 Task: Create a due date automation trigger when advanced on, on the tuesday of the week before a card is due add dates due tomorrow at 11:00 AM.
Action: Mouse moved to (1102, 90)
Screenshot: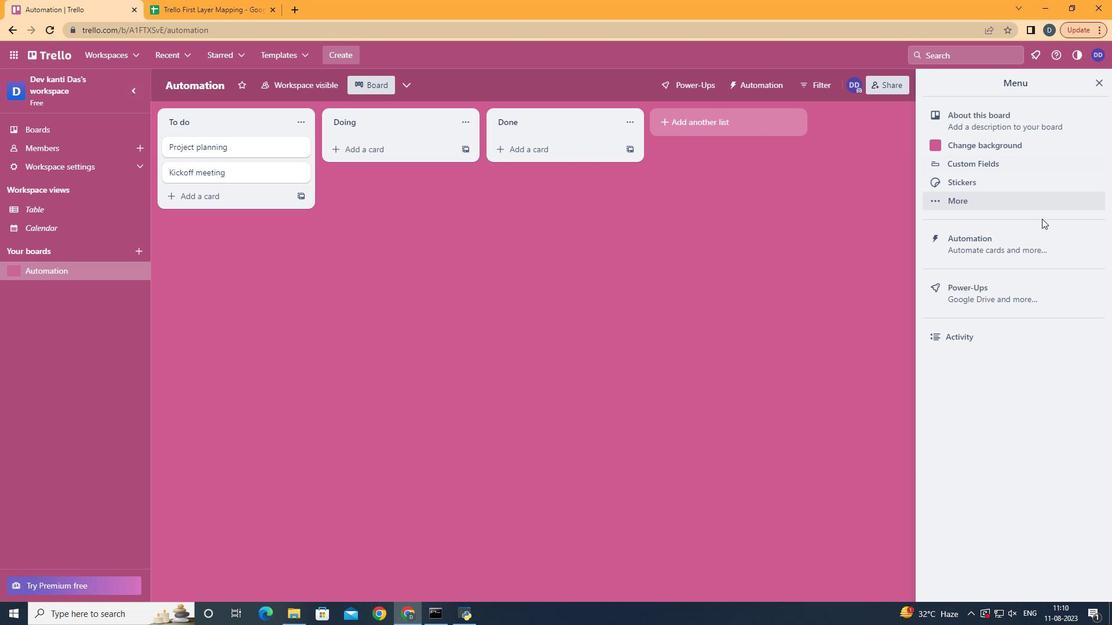 
Action: Mouse pressed left at (1102, 90)
Screenshot: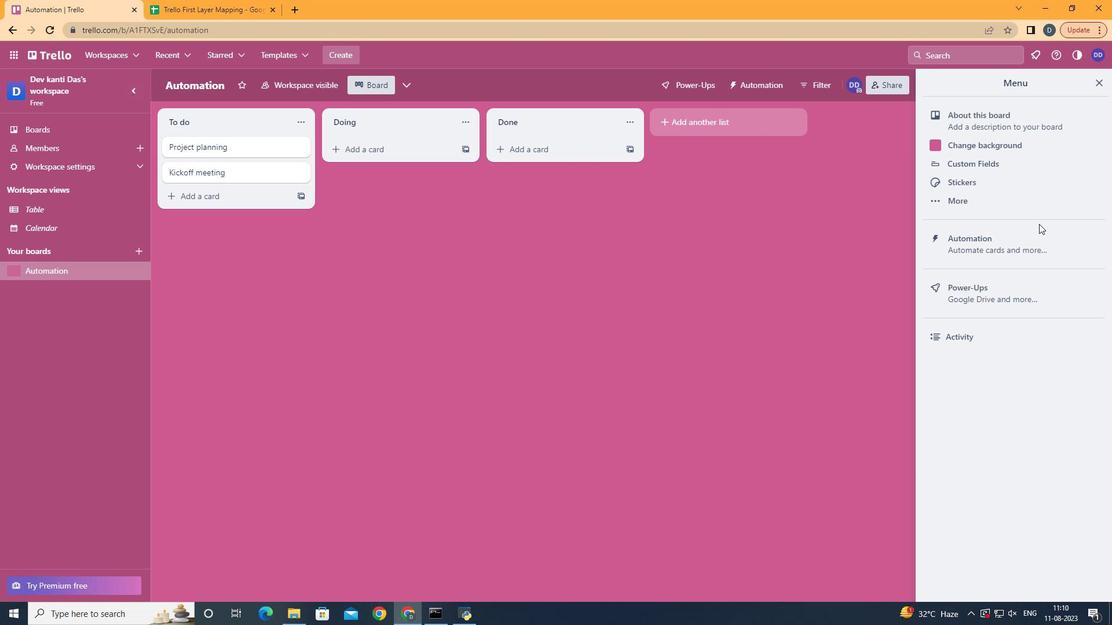 
Action: Mouse moved to (1034, 245)
Screenshot: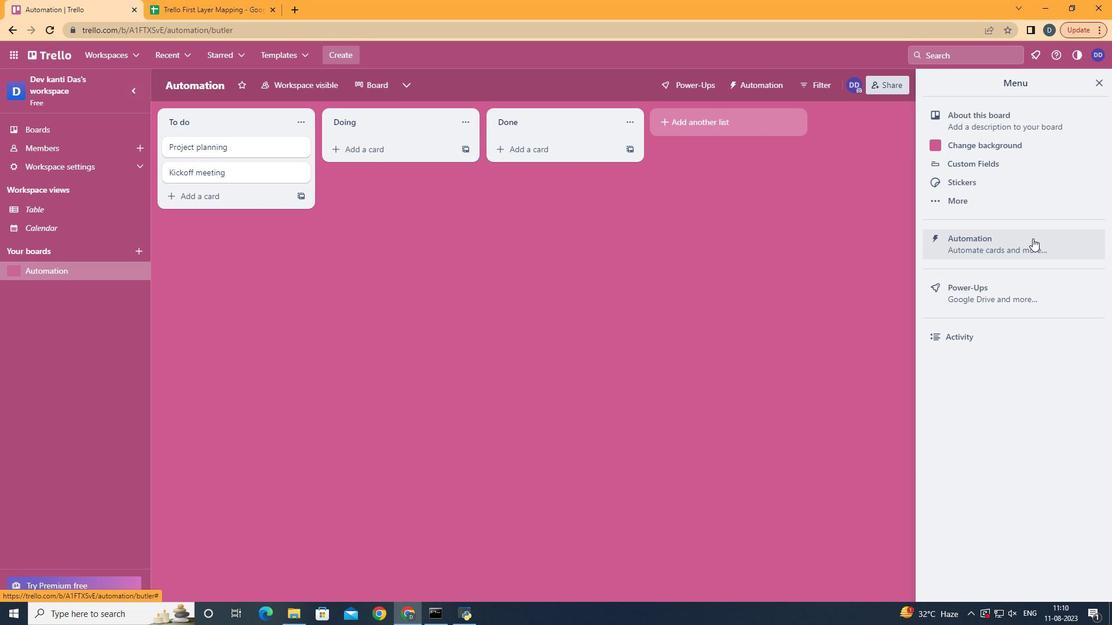 
Action: Mouse pressed left at (1034, 245)
Screenshot: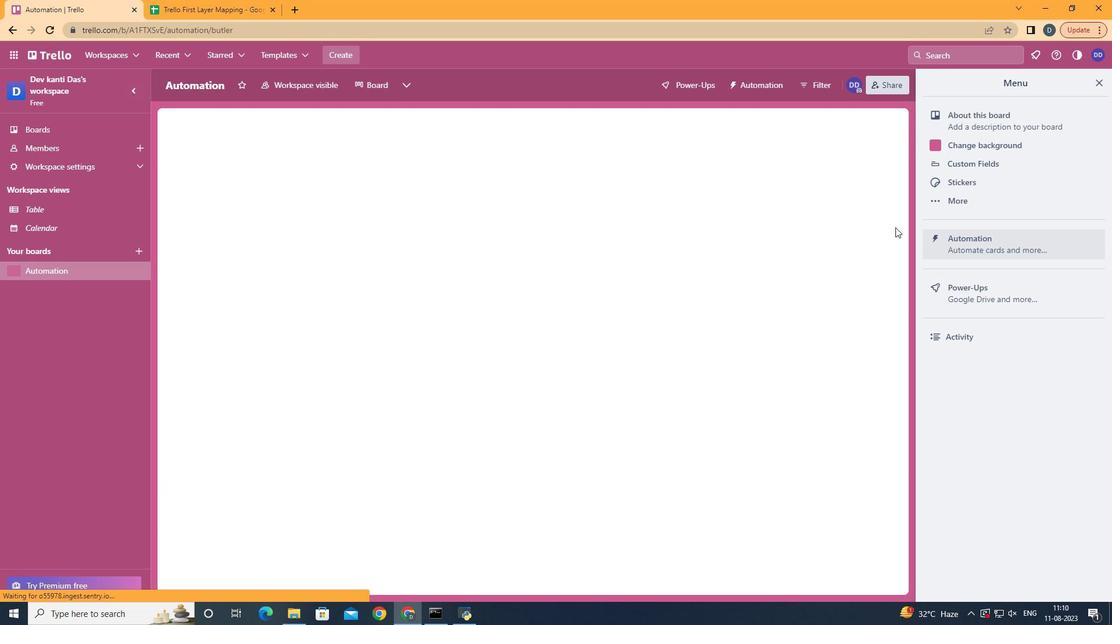 
Action: Mouse moved to (218, 235)
Screenshot: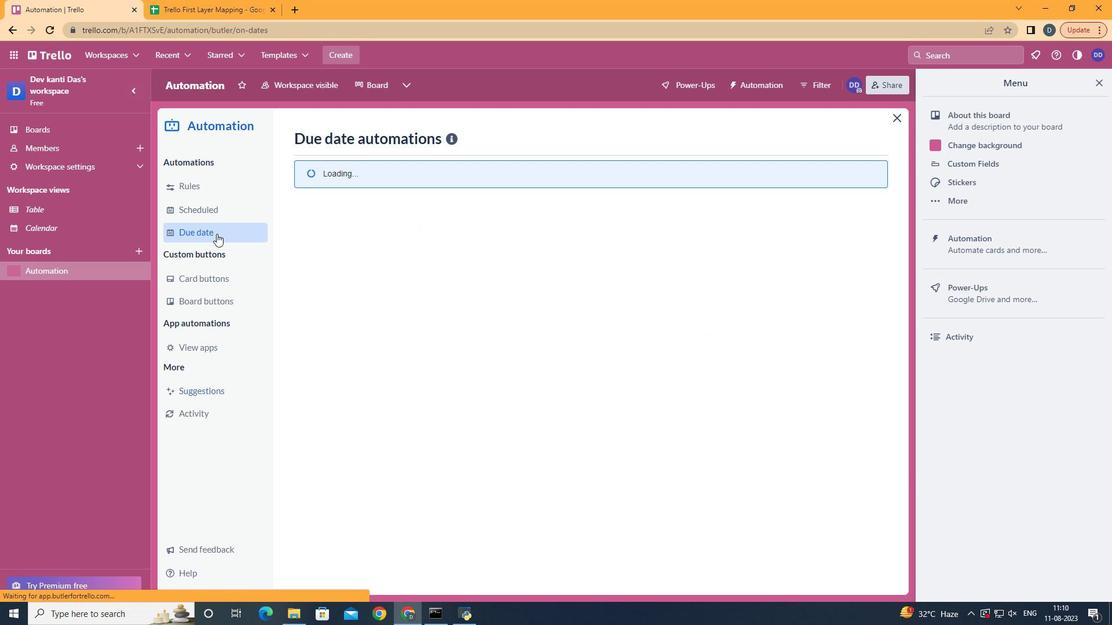 
Action: Mouse pressed left at (218, 235)
Screenshot: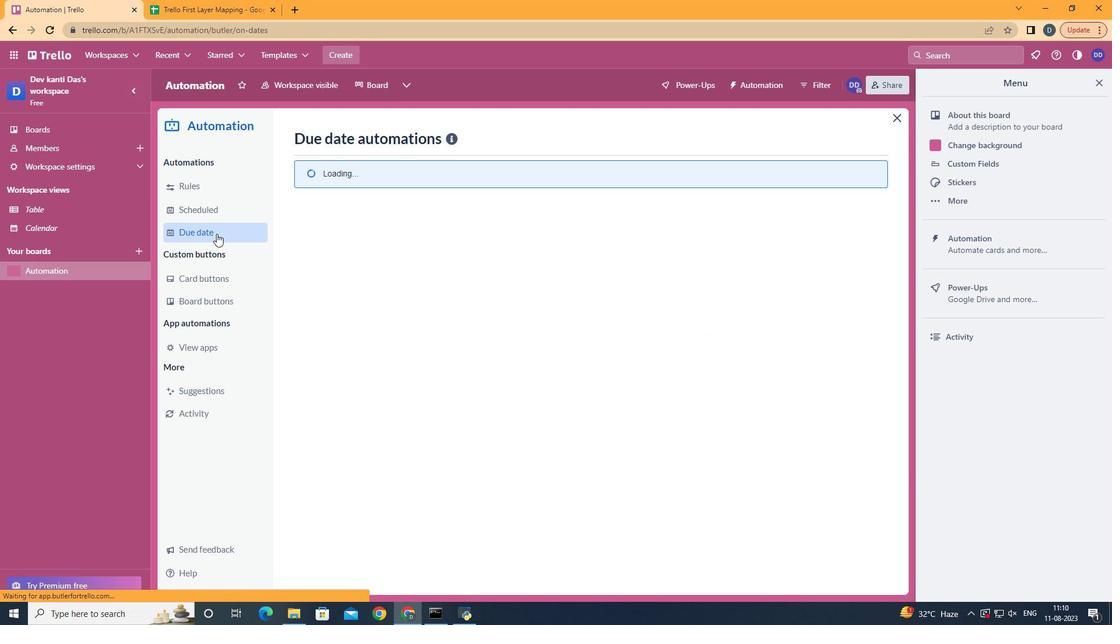 
Action: Mouse moved to (833, 135)
Screenshot: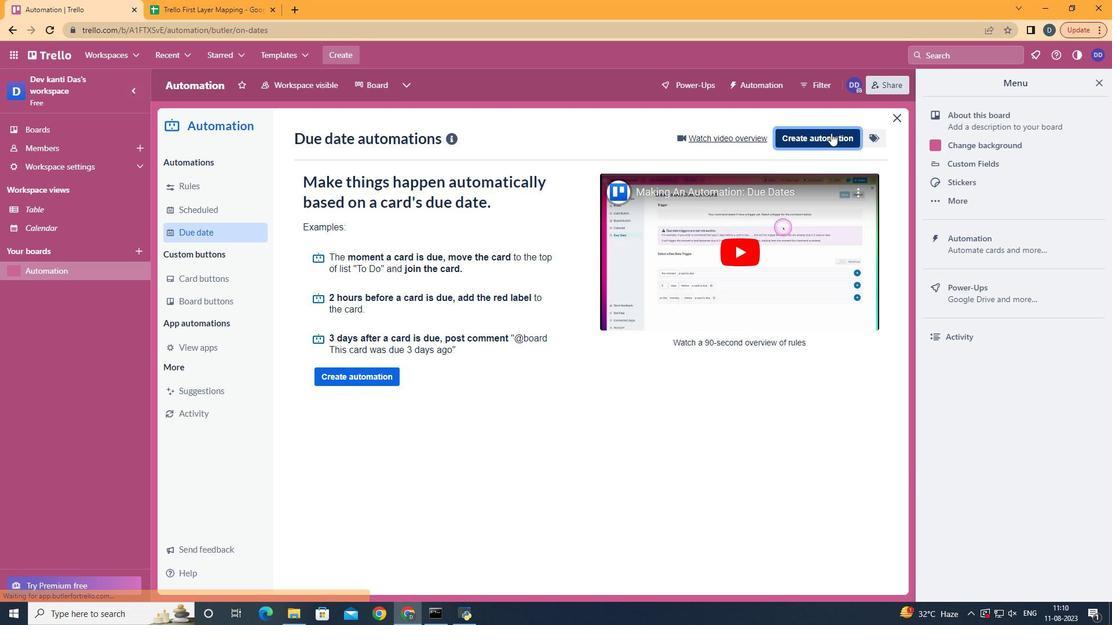 
Action: Mouse pressed left at (833, 135)
Screenshot: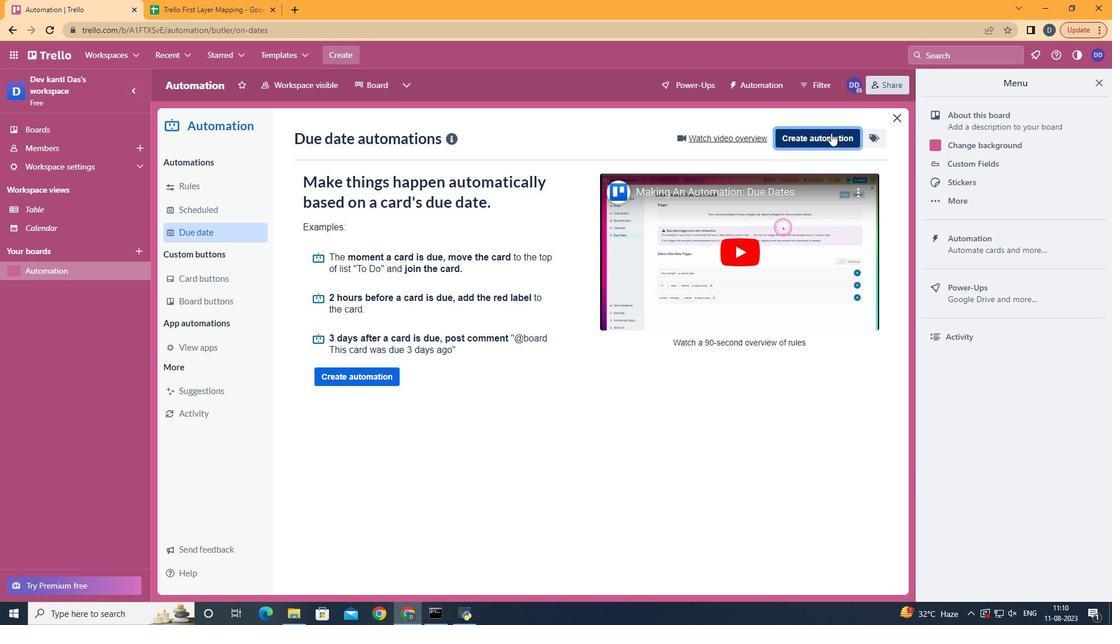 
Action: Mouse moved to (613, 238)
Screenshot: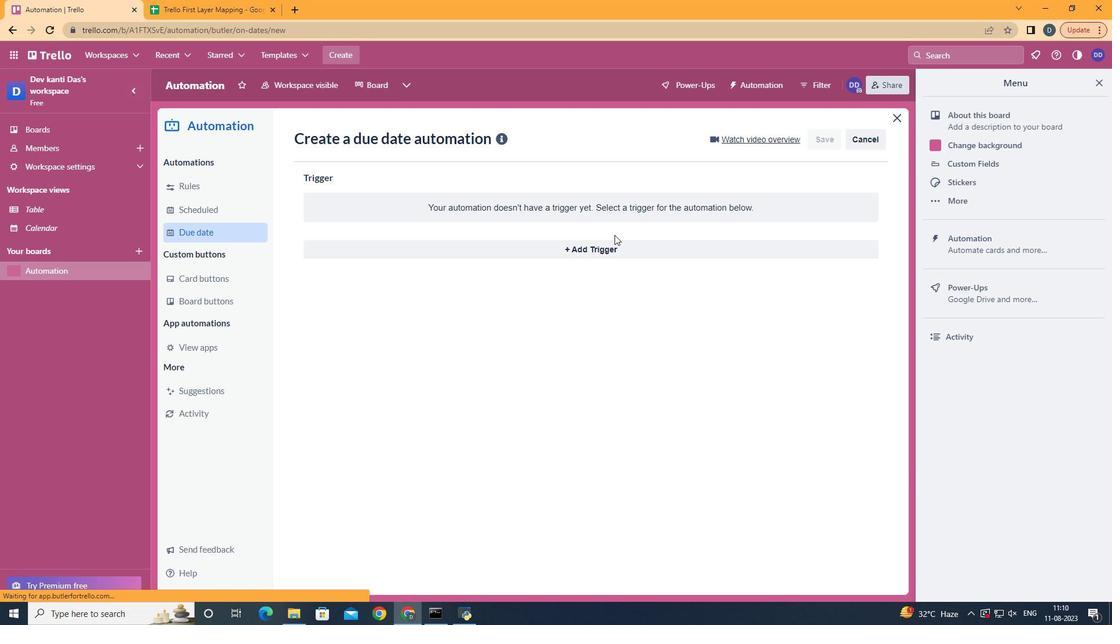 
Action: Mouse pressed left at (613, 238)
Screenshot: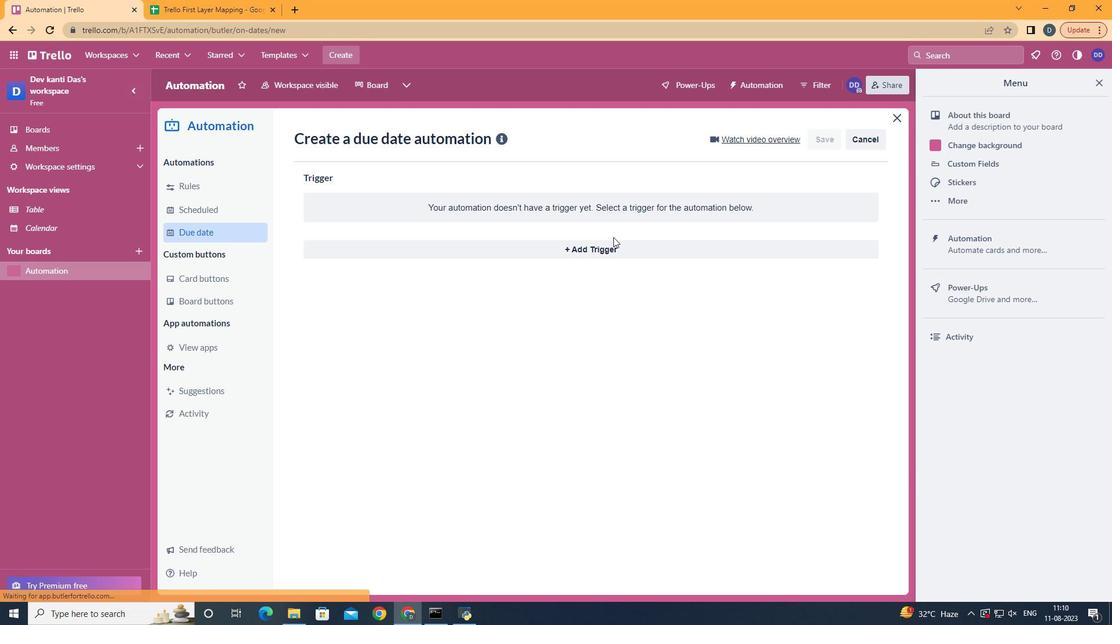 
Action: Mouse moved to (617, 250)
Screenshot: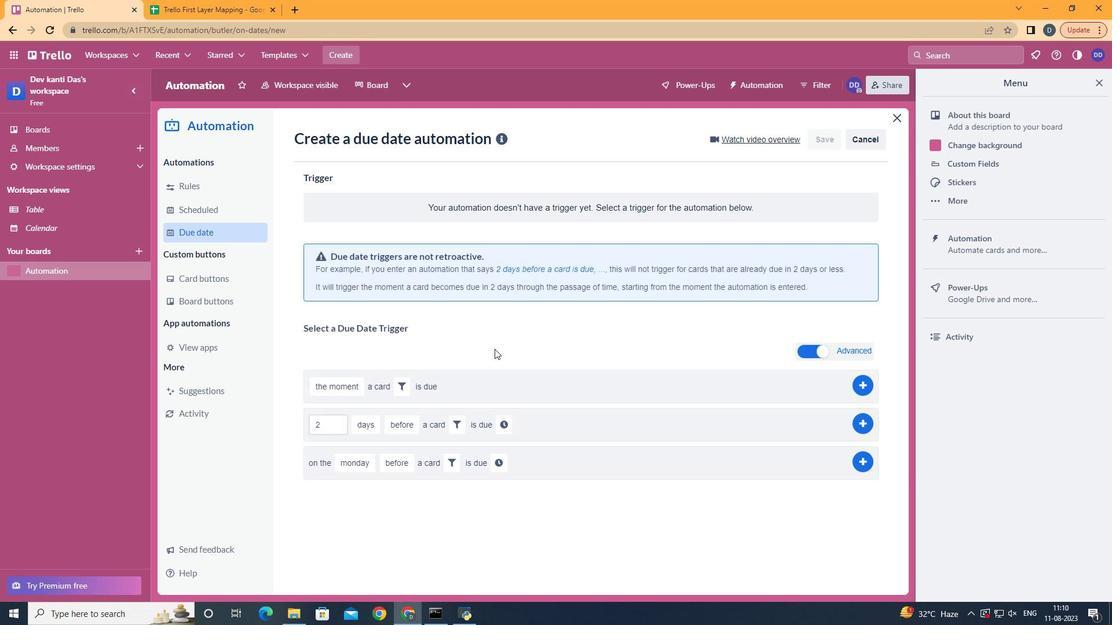
Action: Mouse pressed left at (617, 250)
Screenshot: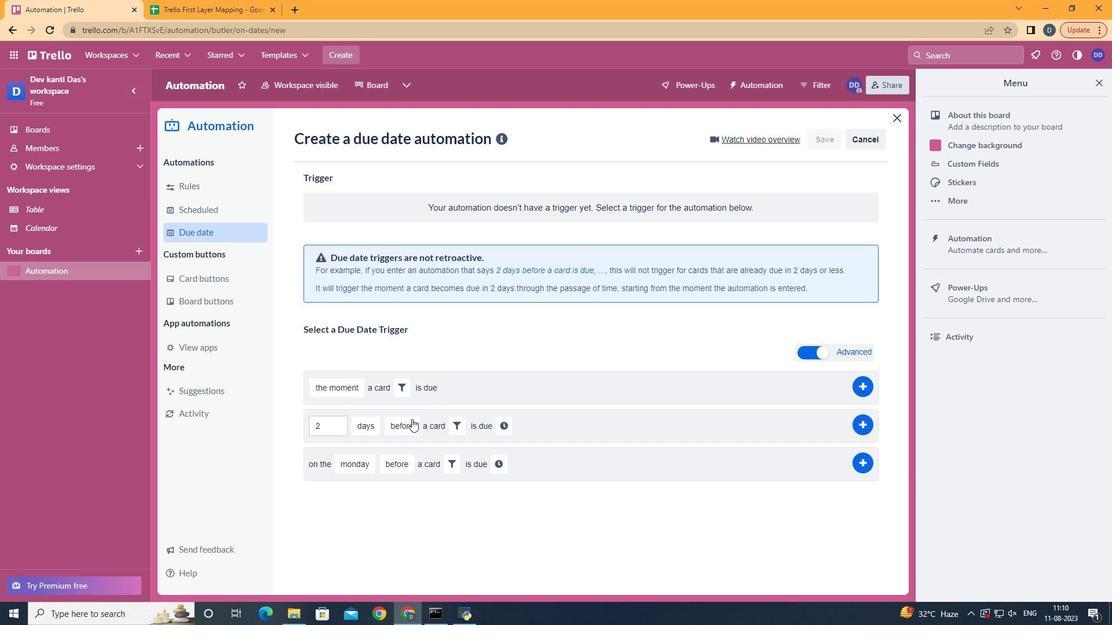 
Action: Mouse moved to (392, 326)
Screenshot: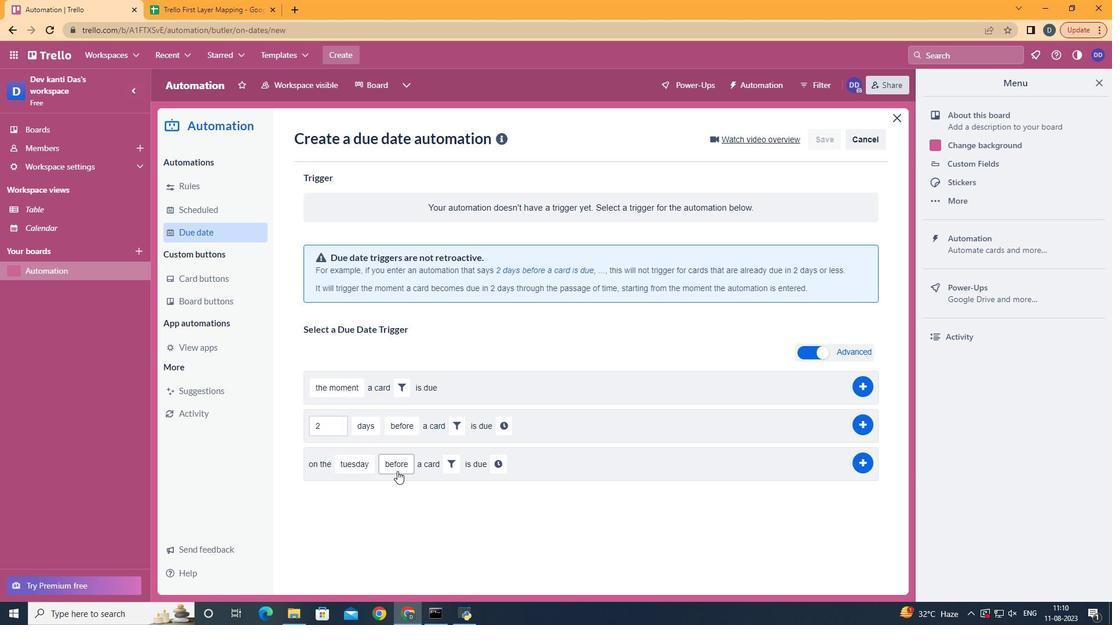 
Action: Mouse pressed left at (392, 326)
Screenshot: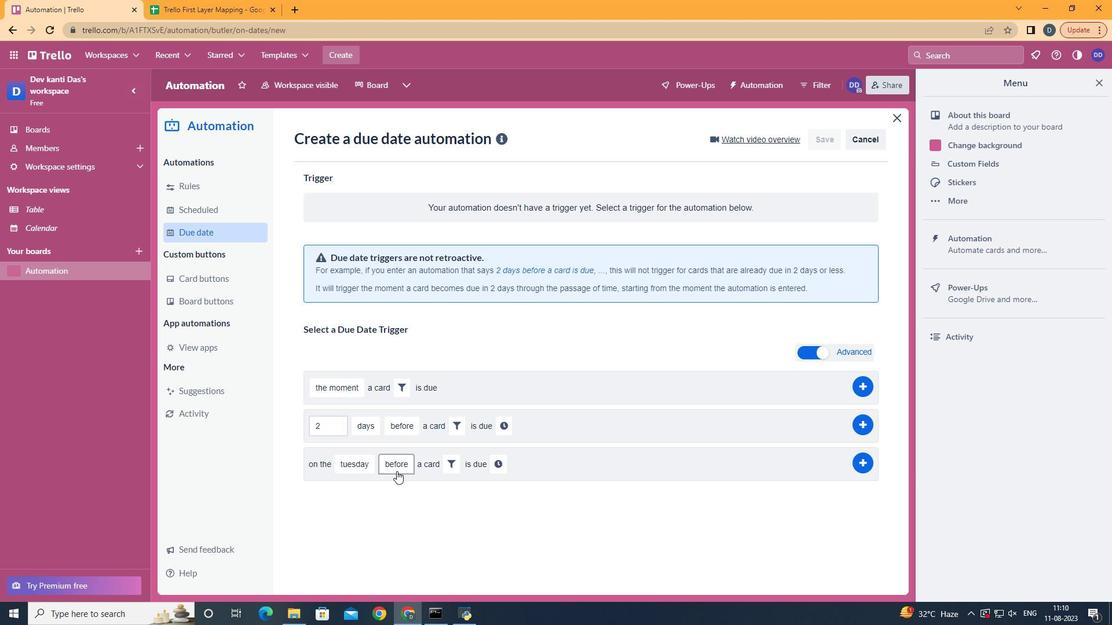 
Action: Mouse moved to (417, 553)
Screenshot: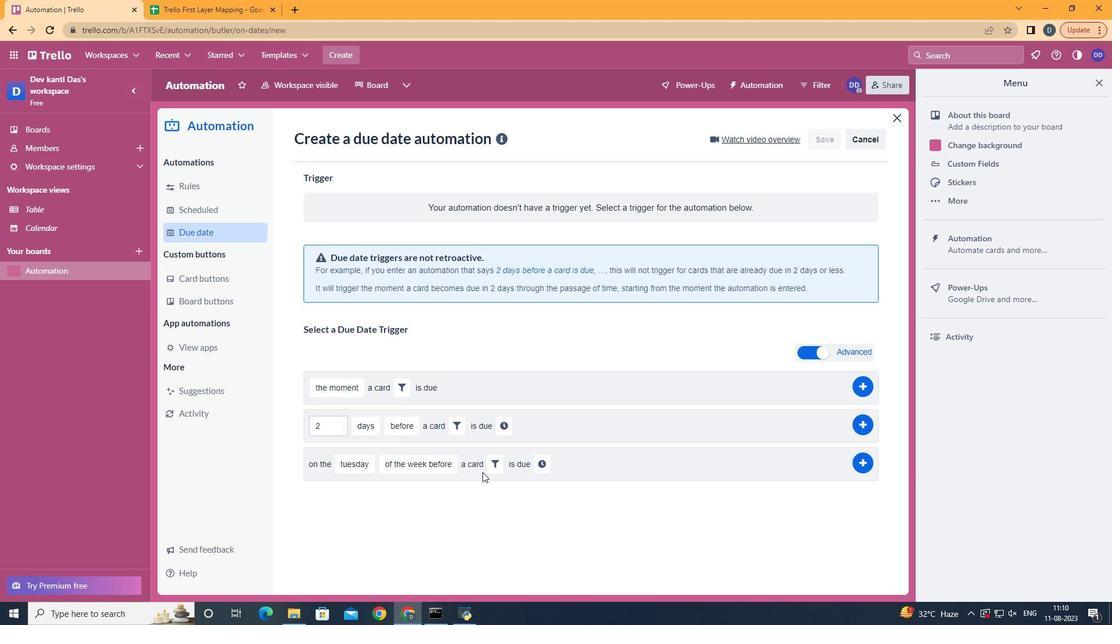
Action: Mouse pressed left at (417, 553)
Screenshot: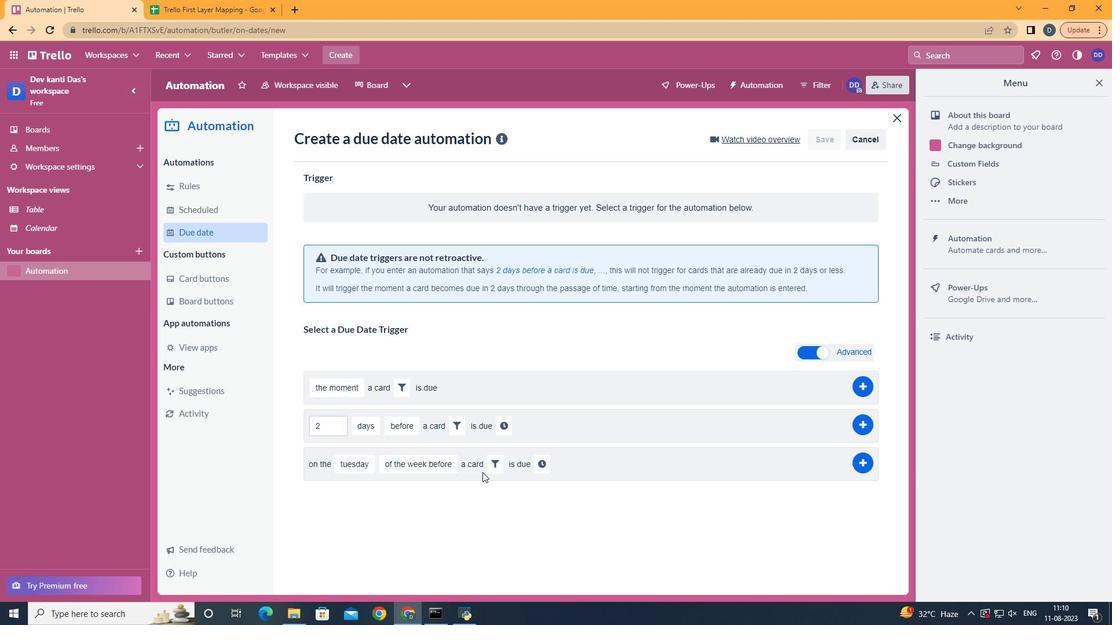 
Action: Mouse moved to (492, 464)
Screenshot: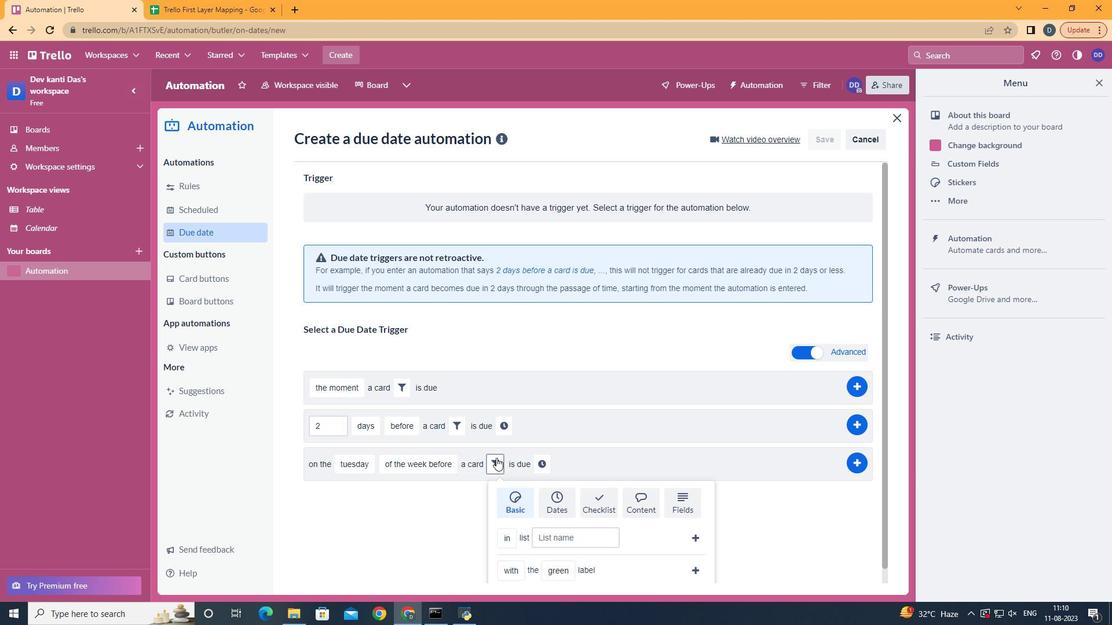 
Action: Mouse pressed left at (492, 464)
Screenshot: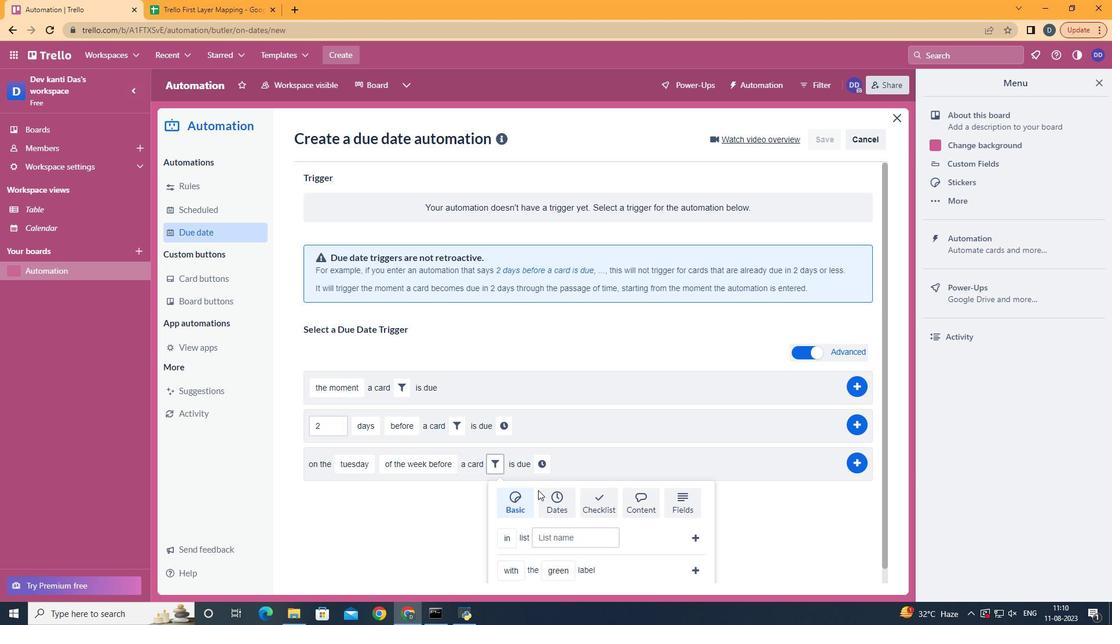 
Action: Mouse moved to (547, 500)
Screenshot: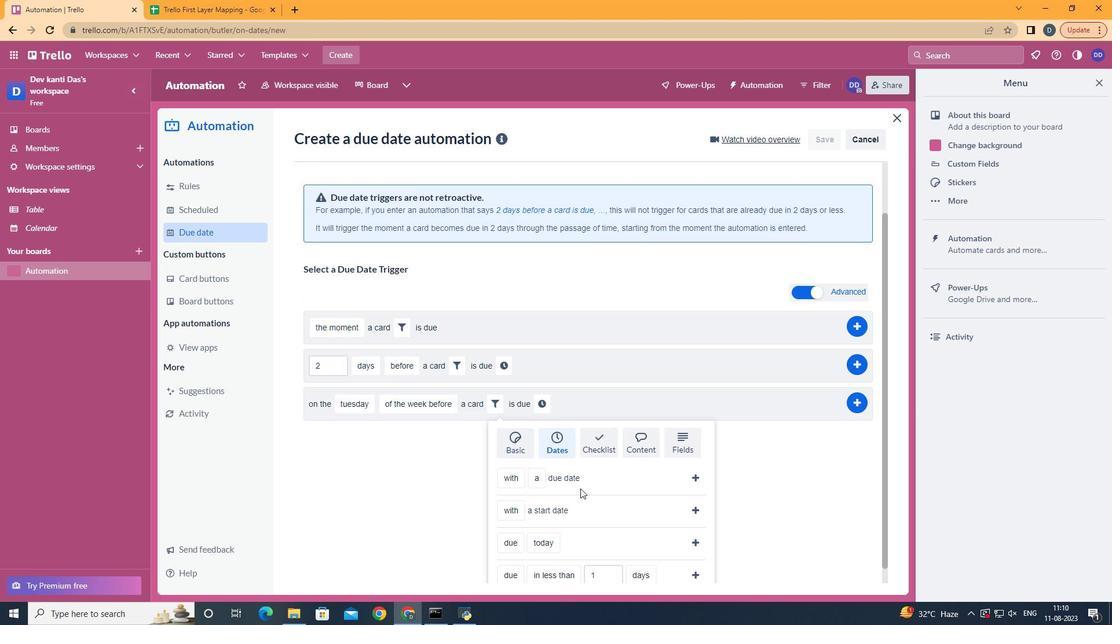 
Action: Mouse pressed left at (547, 500)
Screenshot: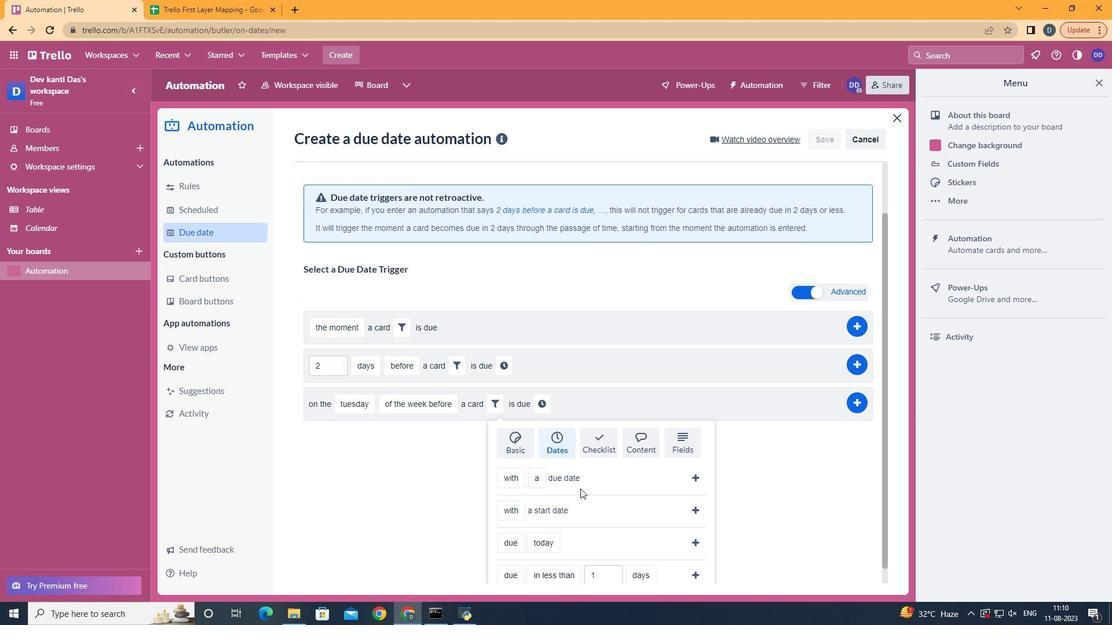 
Action: Mouse scrolled (547, 499) with delta (0, 0)
Screenshot: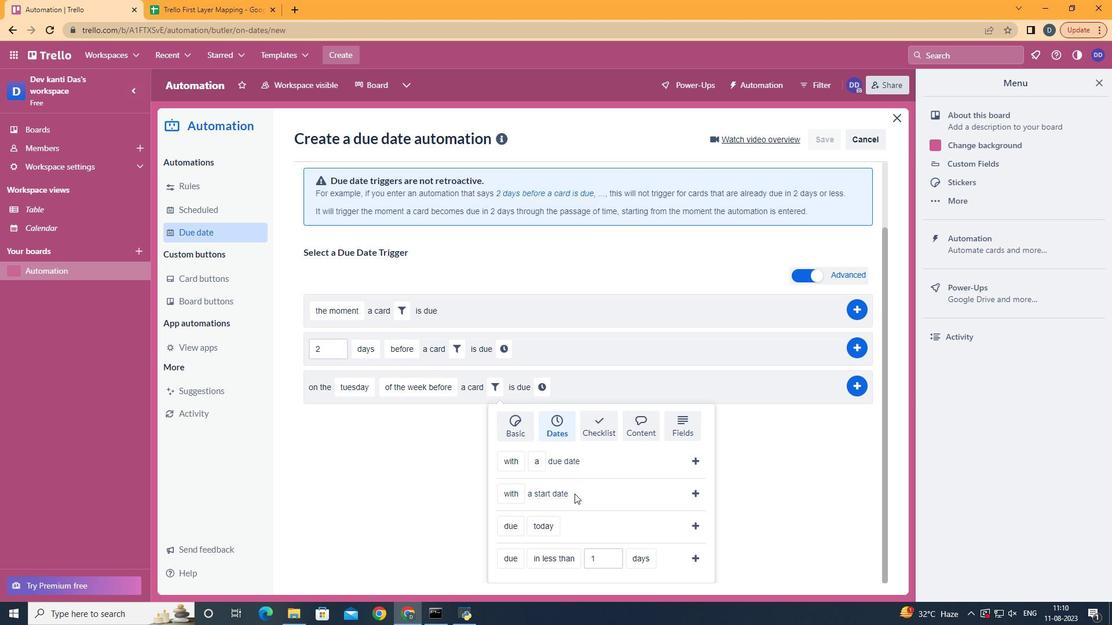 
Action: Mouse scrolled (547, 499) with delta (0, 0)
Screenshot: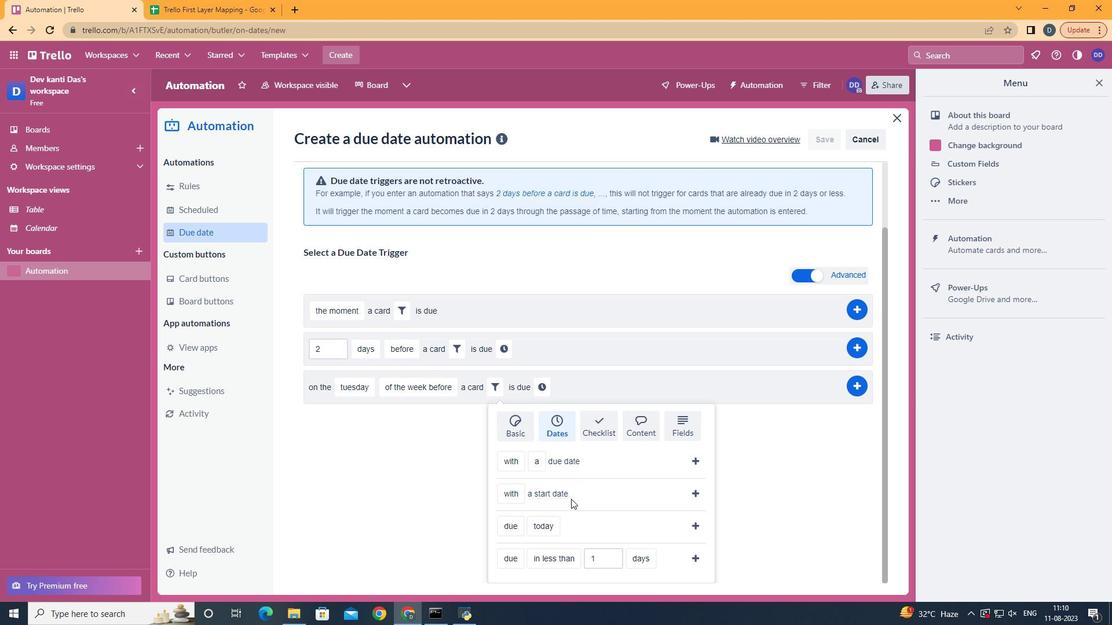 
Action: Mouse scrolled (547, 499) with delta (0, 0)
Screenshot: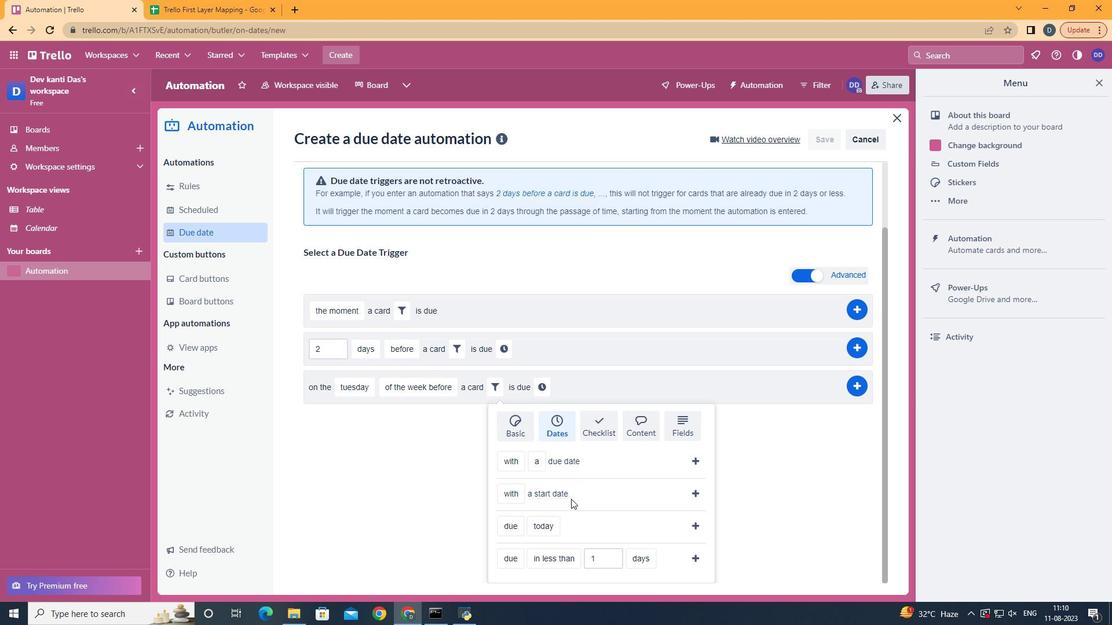 
Action: Mouse scrolled (547, 499) with delta (0, 0)
Screenshot: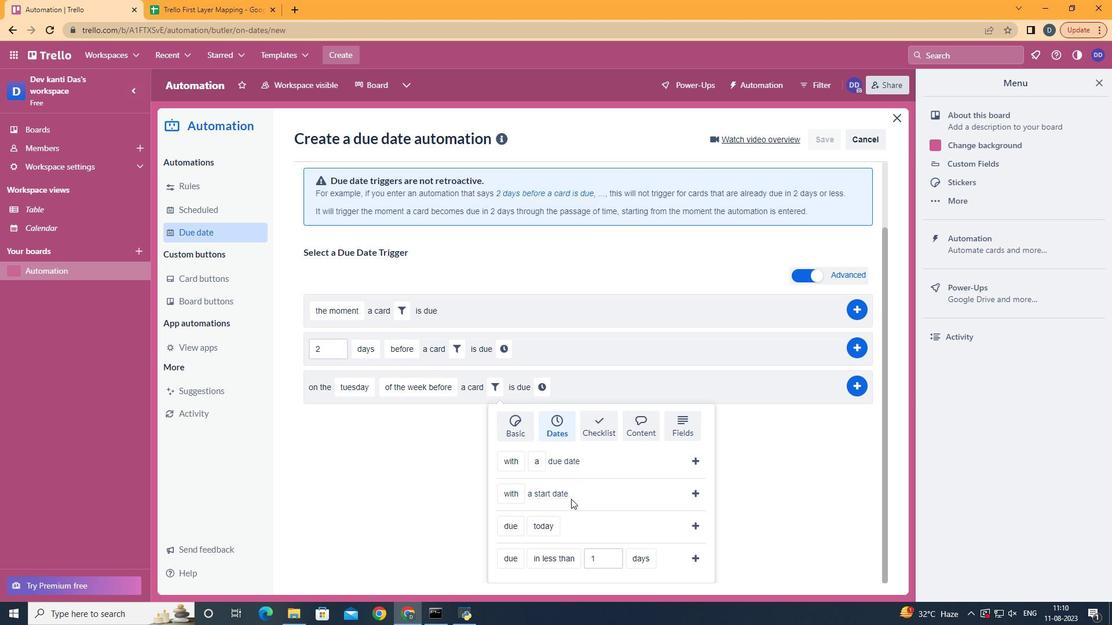 
Action: Mouse moved to (580, 410)
Screenshot: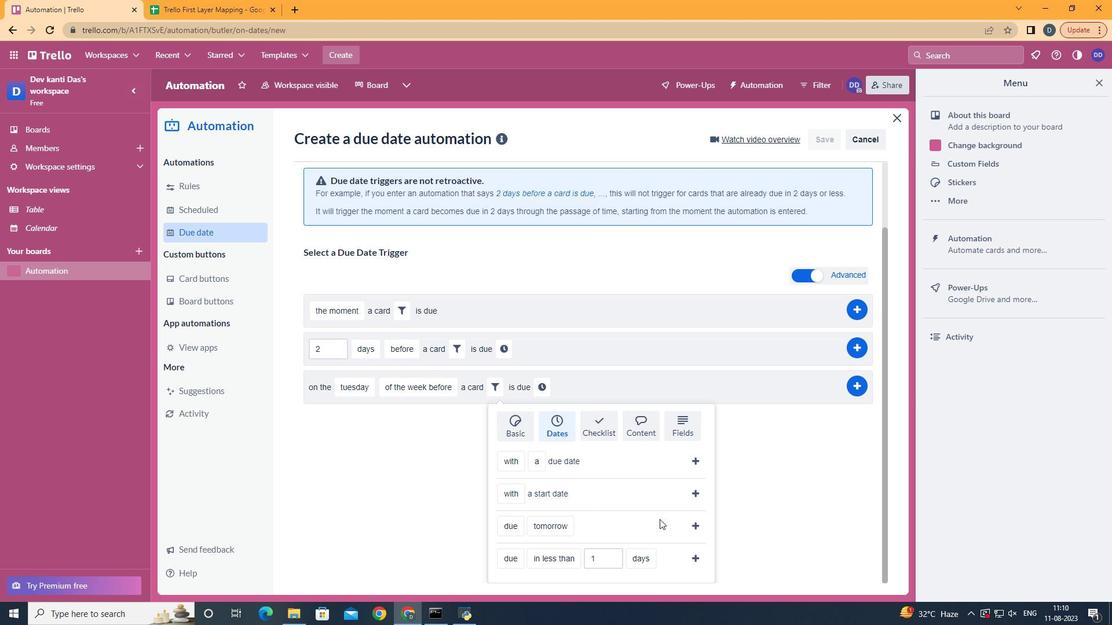 
Action: Mouse pressed left at (580, 410)
Screenshot: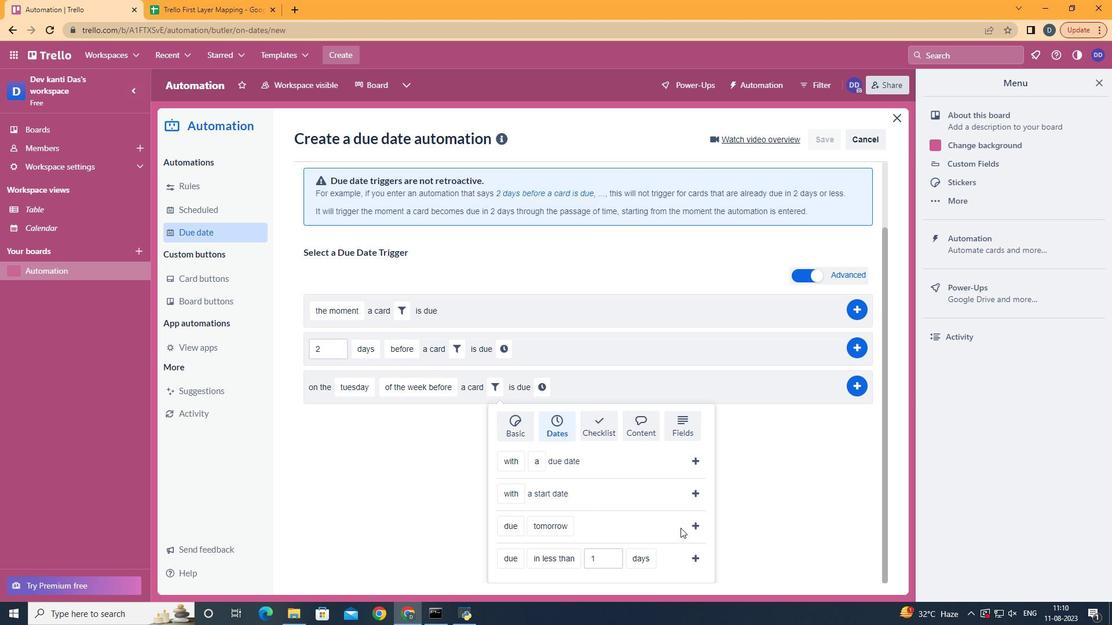 
Action: Mouse moved to (697, 528)
Screenshot: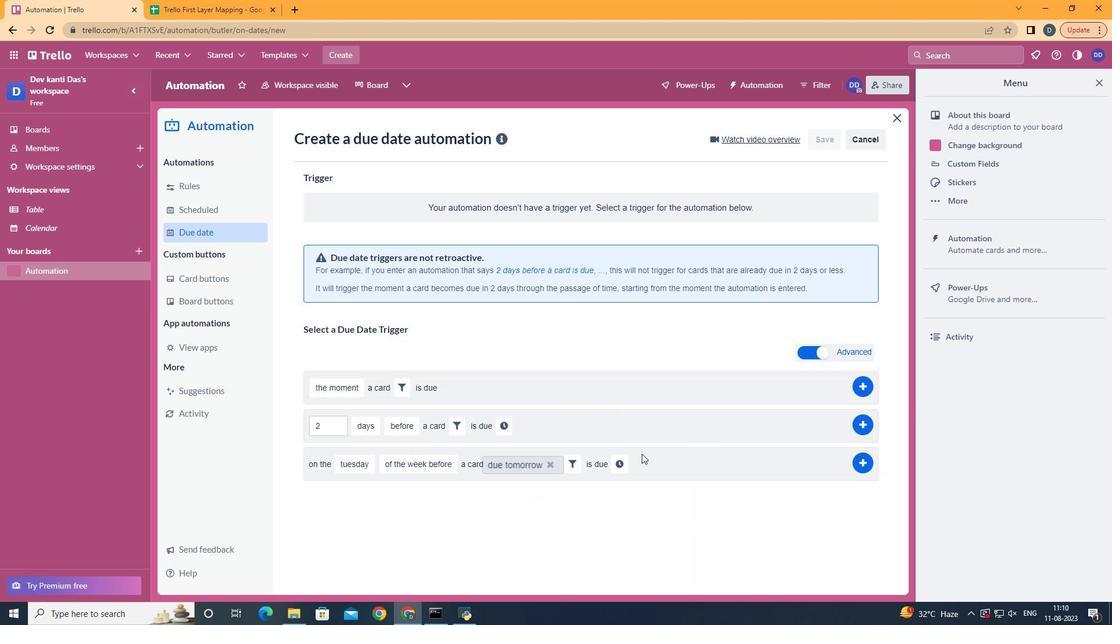 
Action: Mouse pressed left at (697, 528)
Screenshot: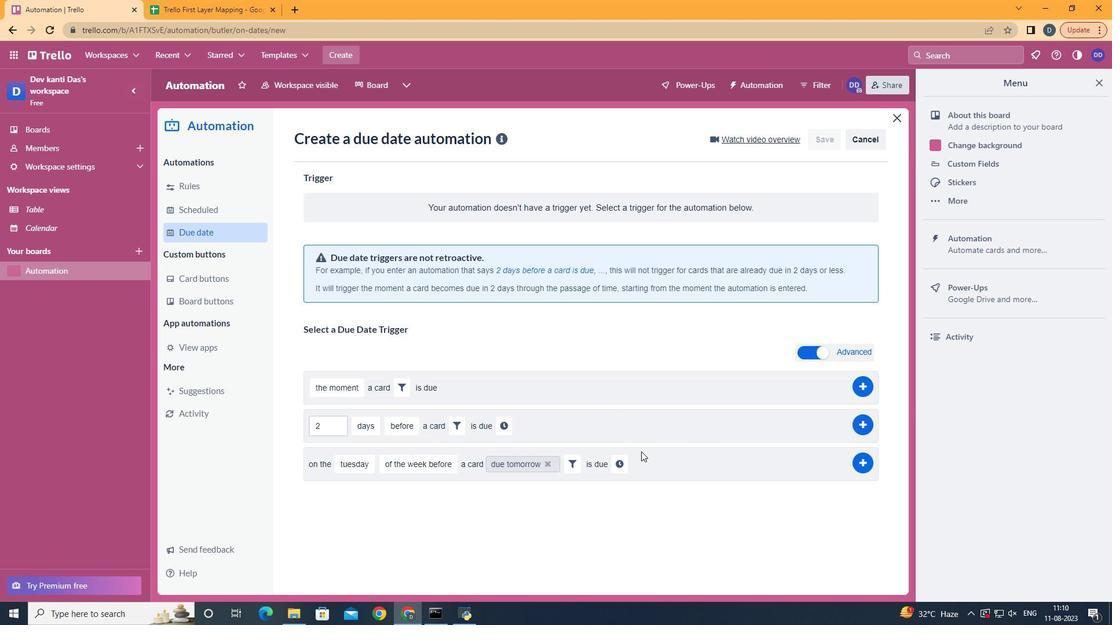 
Action: Mouse moved to (623, 466)
Screenshot: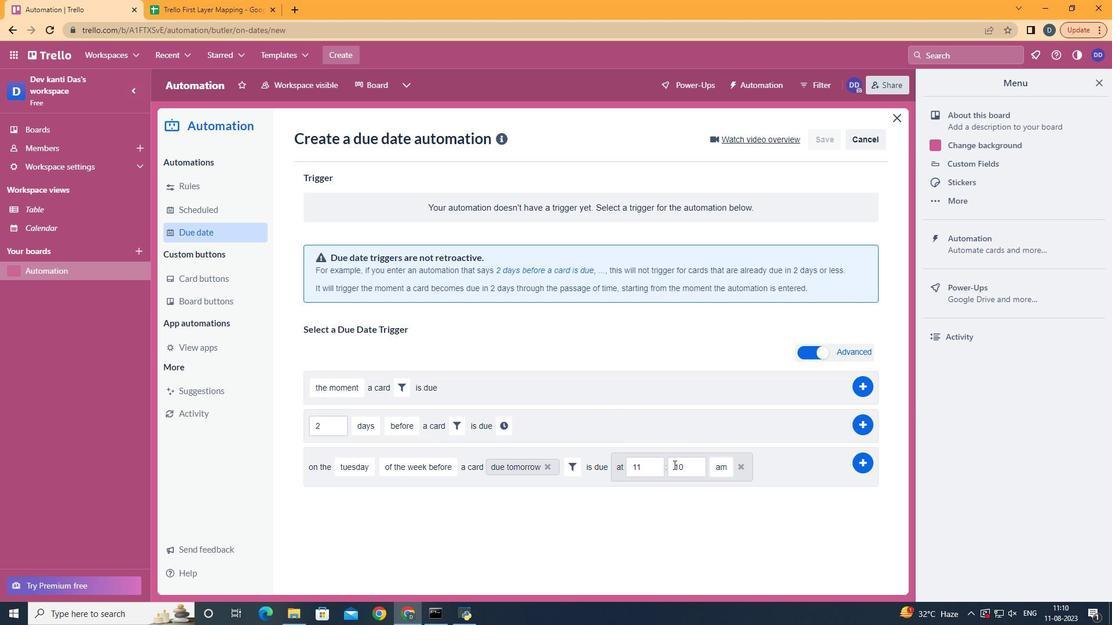 
Action: Mouse pressed left at (623, 466)
Screenshot: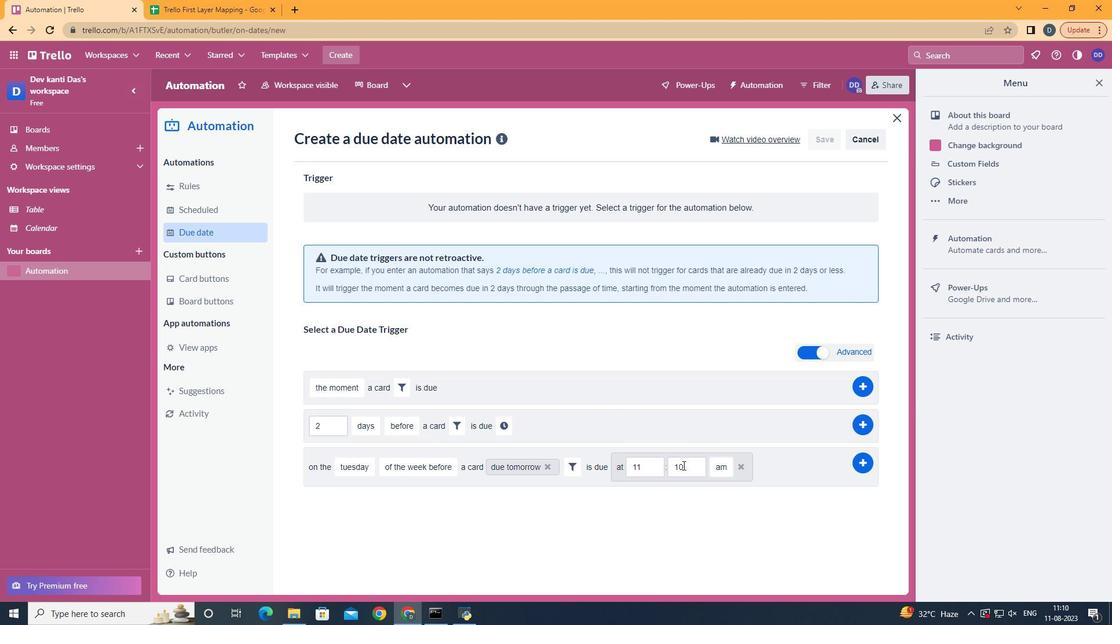 
Action: Mouse moved to (685, 467)
Screenshot: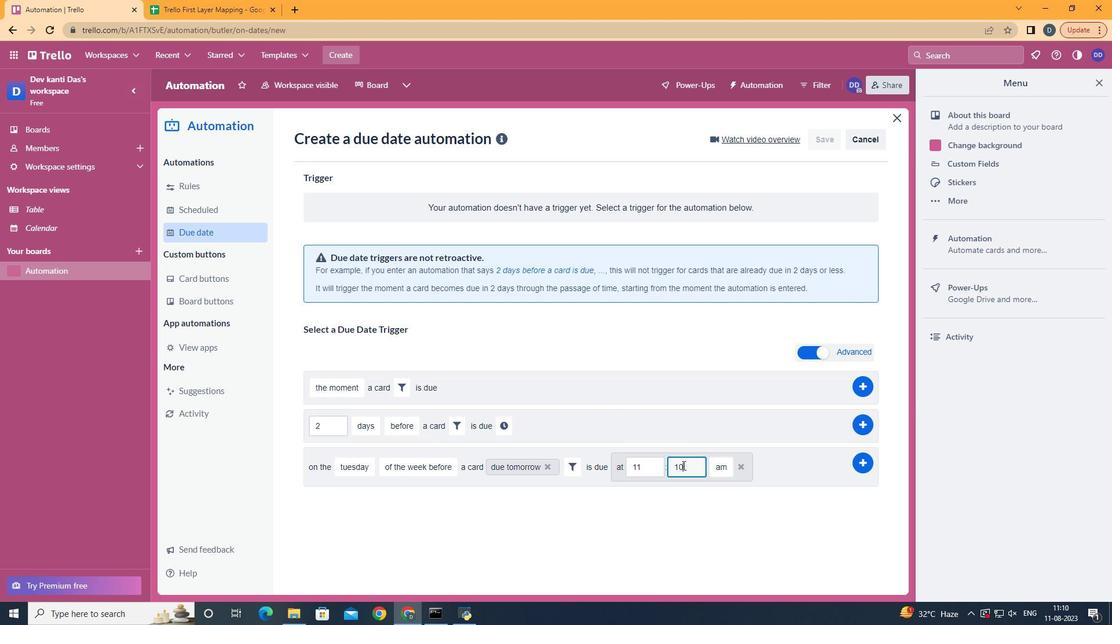 
Action: Mouse pressed left at (685, 467)
Screenshot: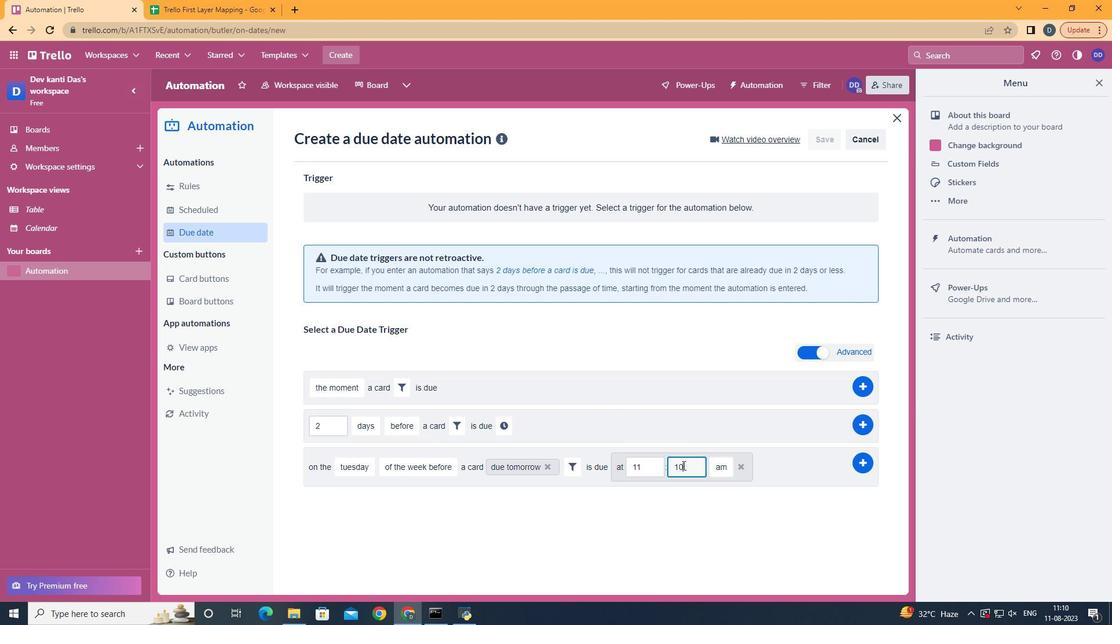 
Action: Key pressed <Key.backspace><Key.backspace>00
Screenshot: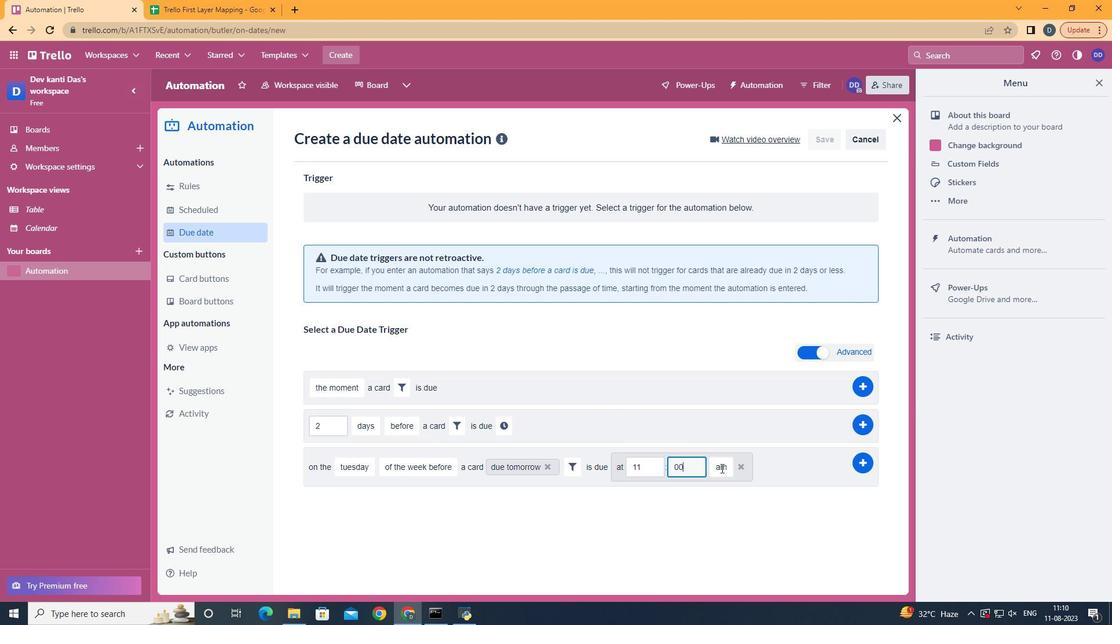 
Action: Mouse moved to (859, 465)
Screenshot: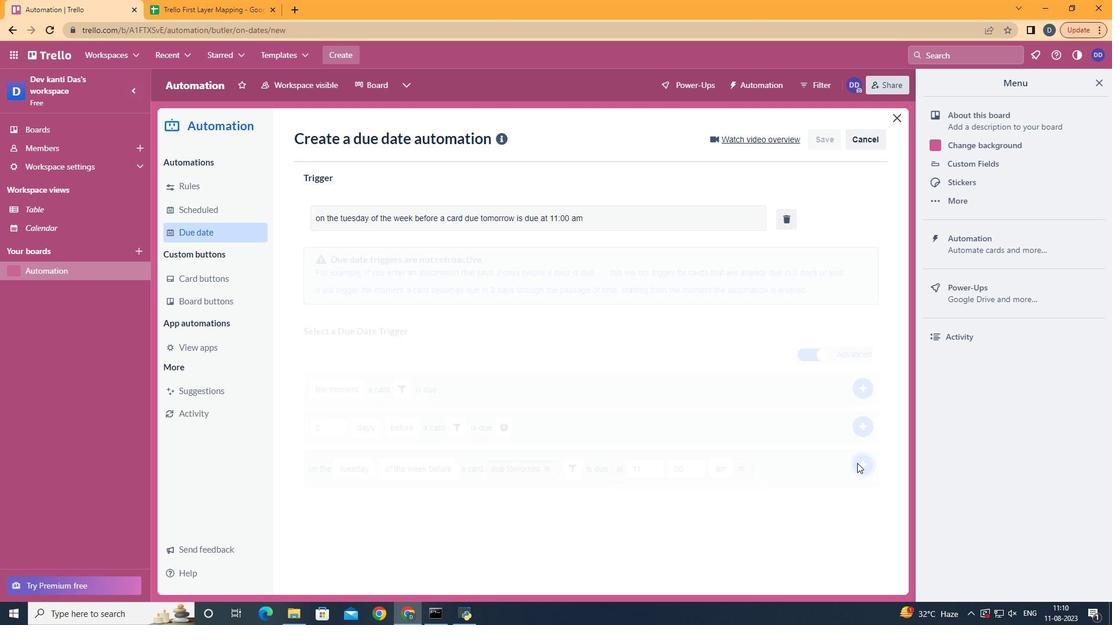 
Action: Mouse pressed left at (859, 465)
Screenshot: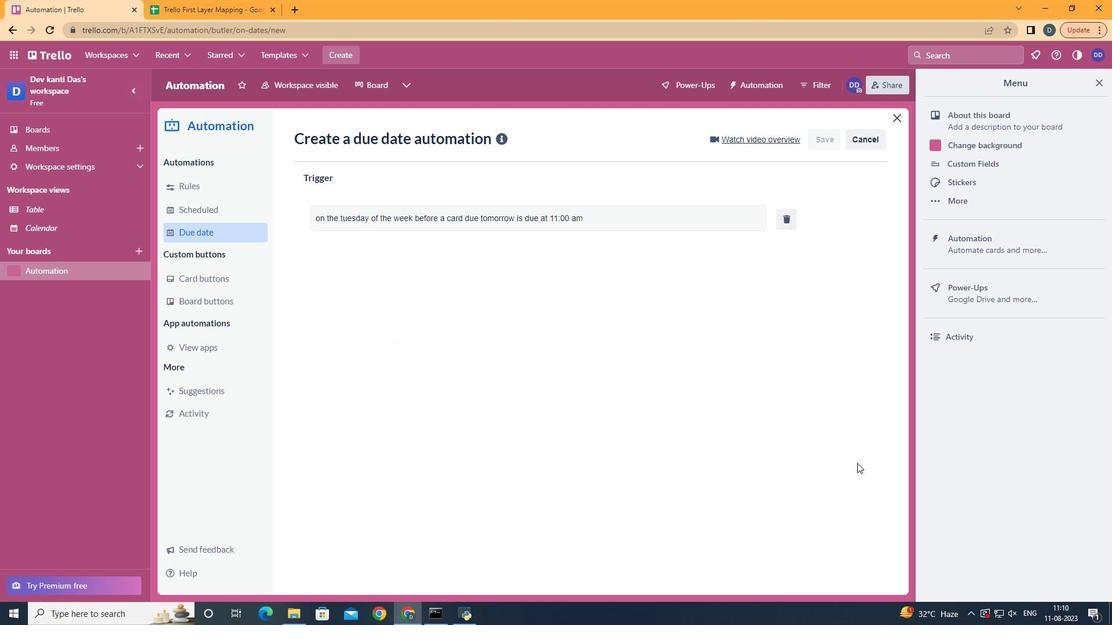 
